 Task: Set the Y coordinate for the erase video filter to 2.
Action: Mouse moved to (108, 29)
Screenshot: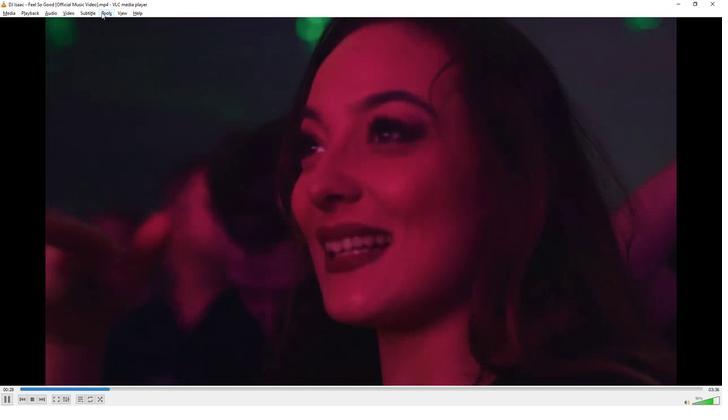 
Action: Mouse pressed left at (108, 29)
Screenshot: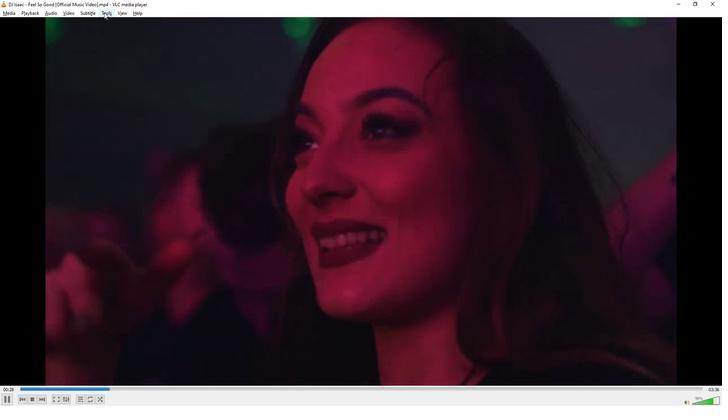 
Action: Mouse moved to (129, 116)
Screenshot: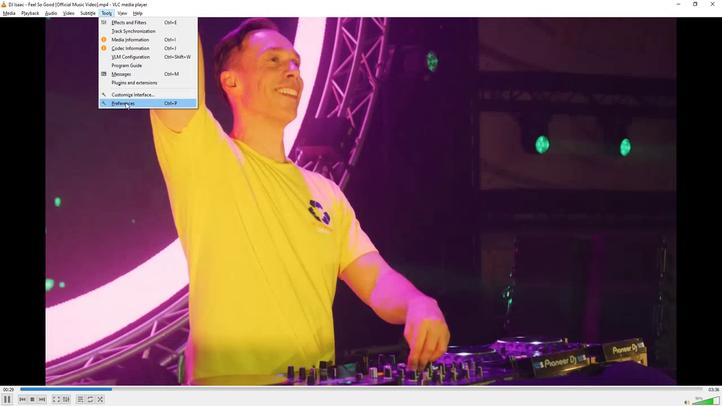 
Action: Mouse pressed left at (129, 116)
Screenshot: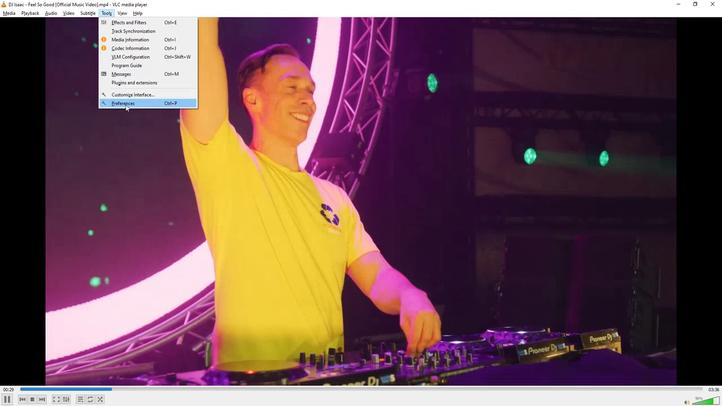 
Action: Mouse moved to (164, 325)
Screenshot: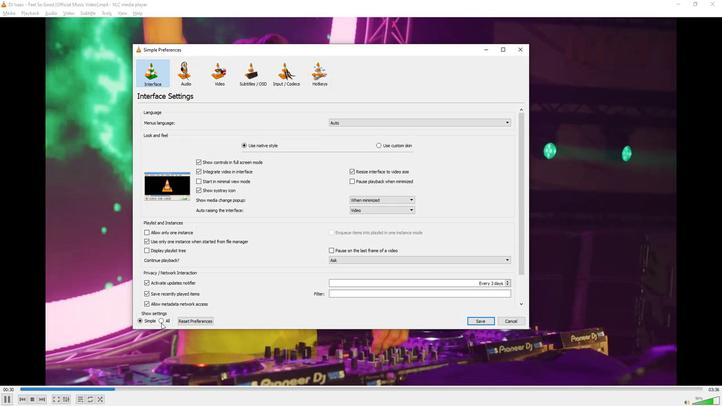 
Action: Mouse pressed left at (164, 325)
Screenshot: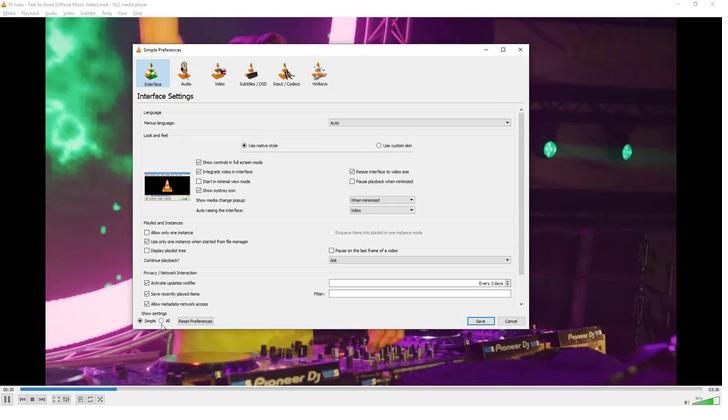 
Action: Mouse moved to (164, 320)
Screenshot: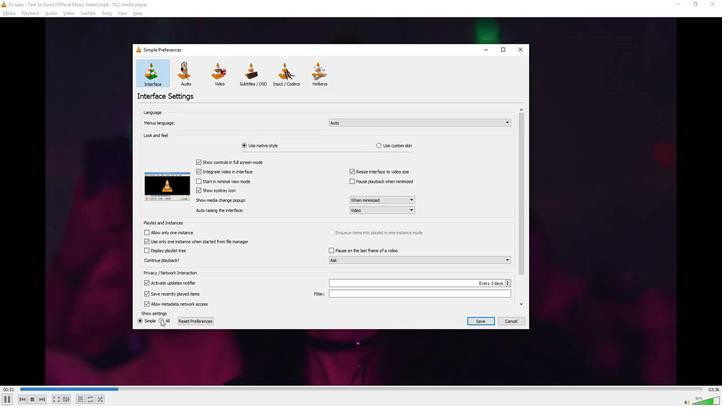 
Action: Mouse pressed left at (164, 320)
Screenshot: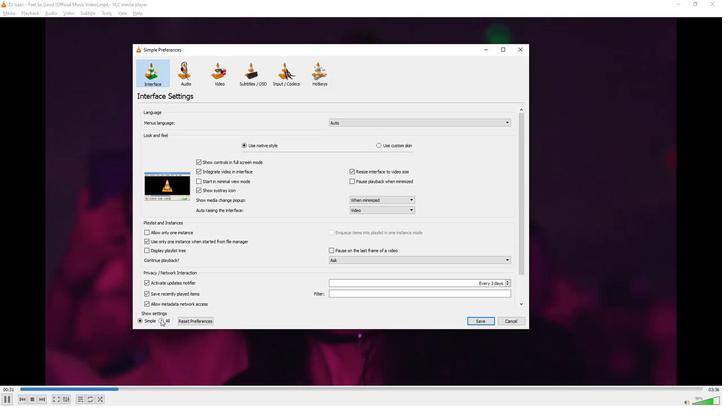 
Action: Mouse moved to (168, 278)
Screenshot: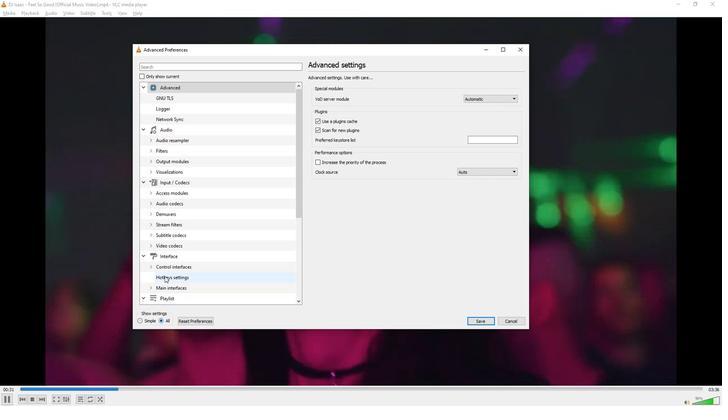 
Action: Mouse scrolled (168, 277) with delta (0, 0)
Screenshot: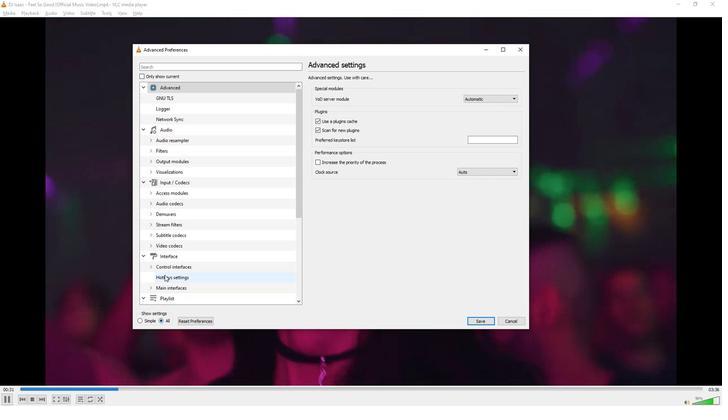 
Action: Mouse scrolled (168, 277) with delta (0, 0)
Screenshot: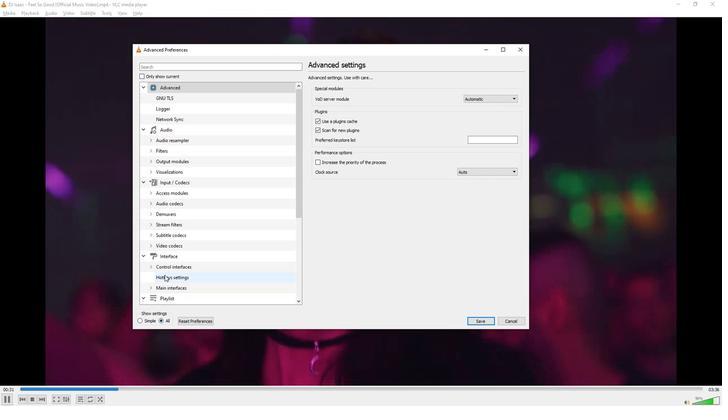 
Action: Mouse moved to (168, 278)
Screenshot: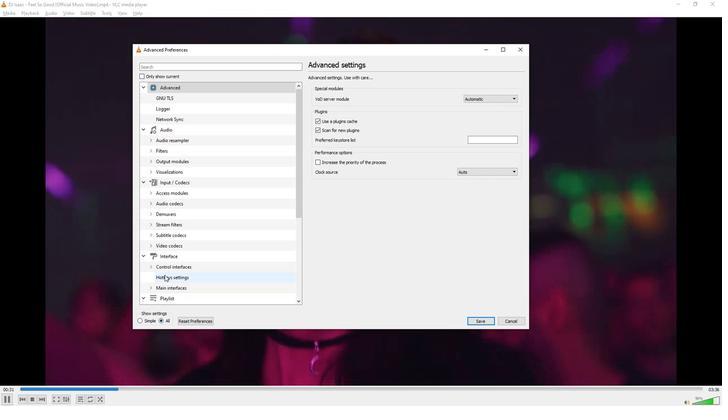 
Action: Mouse scrolled (168, 277) with delta (0, 0)
Screenshot: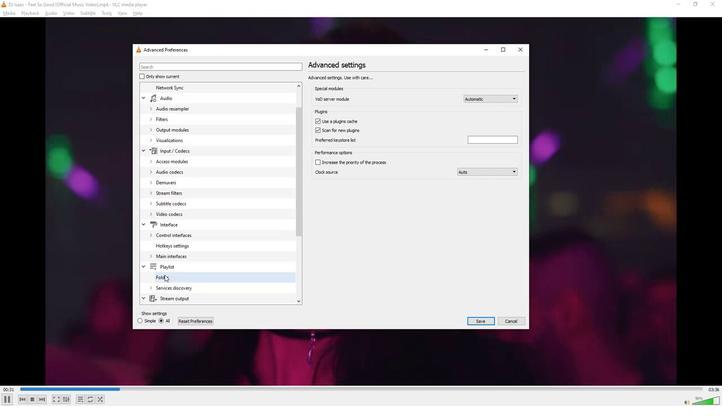 
Action: Mouse scrolled (168, 277) with delta (0, 0)
Screenshot: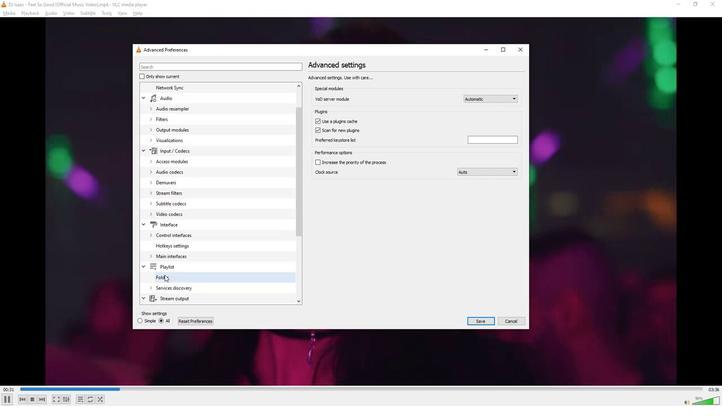 
Action: Mouse scrolled (168, 277) with delta (0, 0)
Screenshot: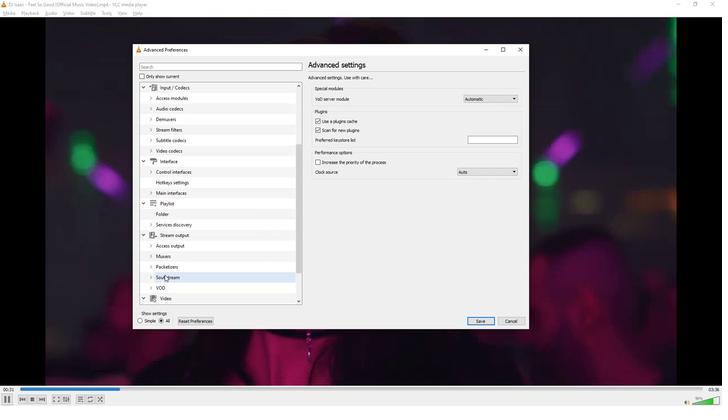
Action: Mouse moved to (167, 278)
Screenshot: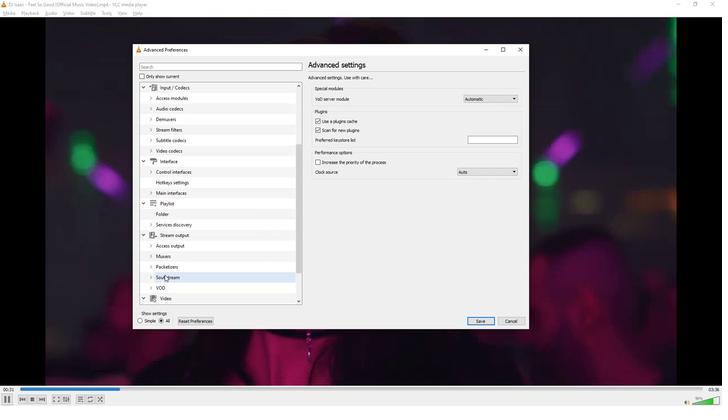 
Action: Mouse scrolled (167, 277) with delta (0, 0)
Screenshot: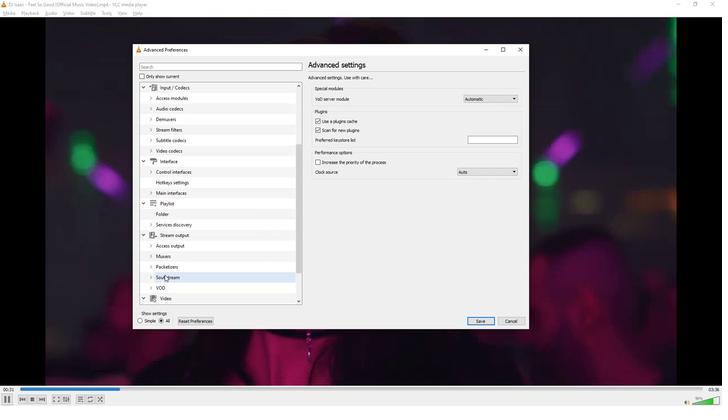 
Action: Mouse scrolled (167, 277) with delta (0, 0)
Screenshot: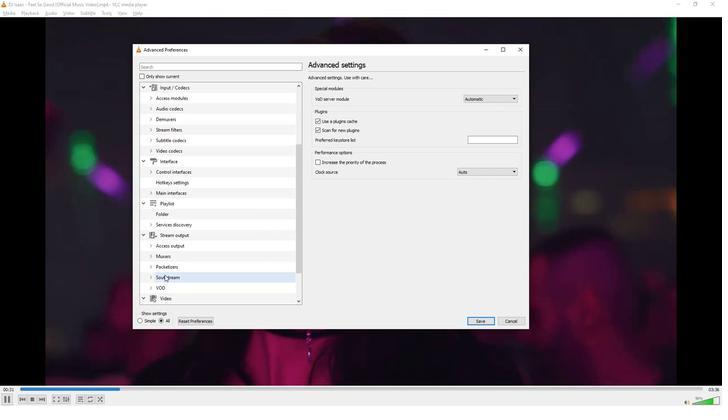 
Action: Mouse moved to (154, 273)
Screenshot: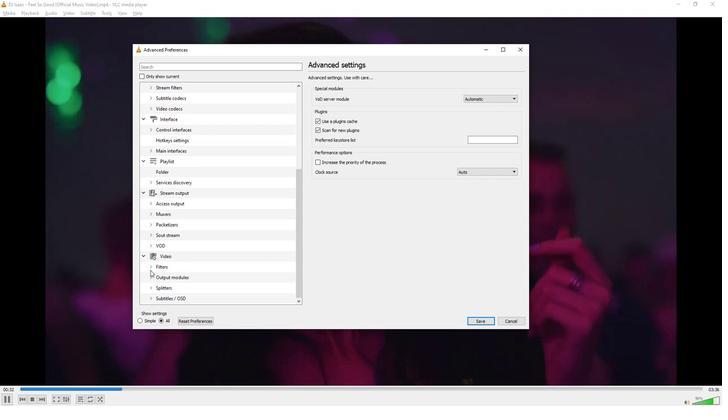 
Action: Mouse pressed left at (154, 273)
Screenshot: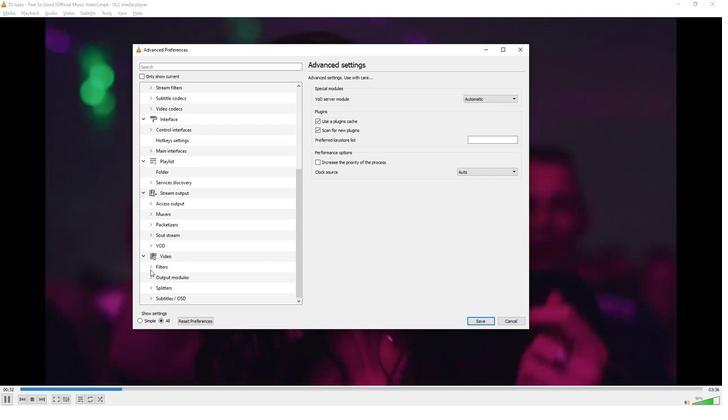 
Action: Mouse moved to (173, 284)
Screenshot: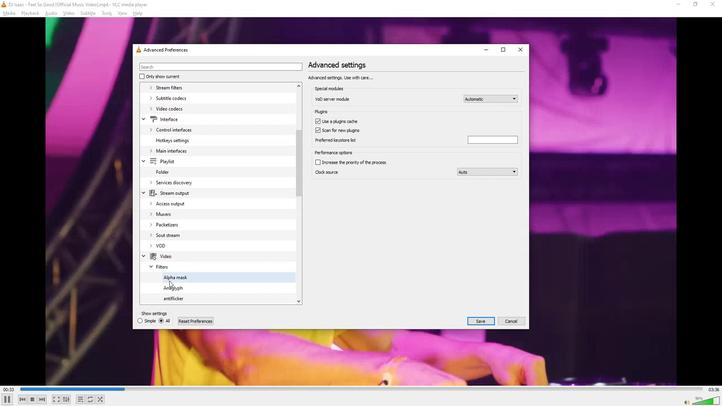 
Action: Mouse scrolled (173, 284) with delta (0, 0)
Screenshot: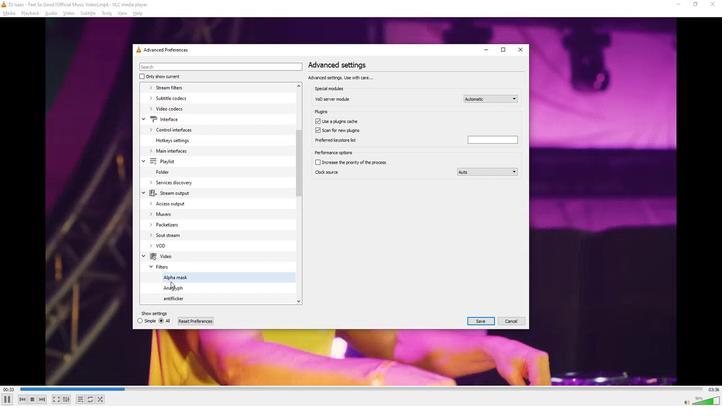 
Action: Mouse scrolled (173, 284) with delta (0, 0)
Screenshot: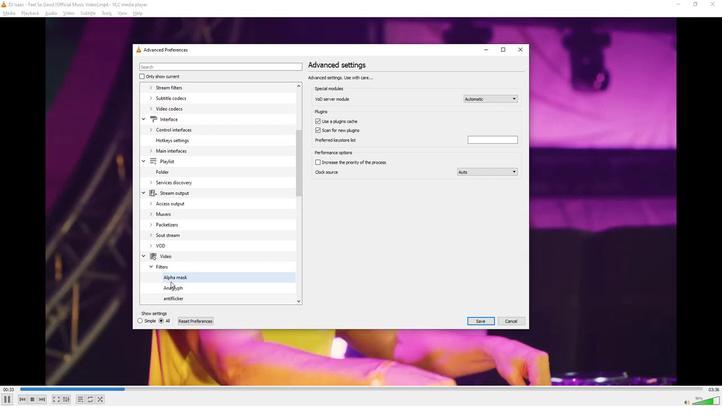 
Action: Mouse scrolled (173, 284) with delta (0, 0)
Screenshot: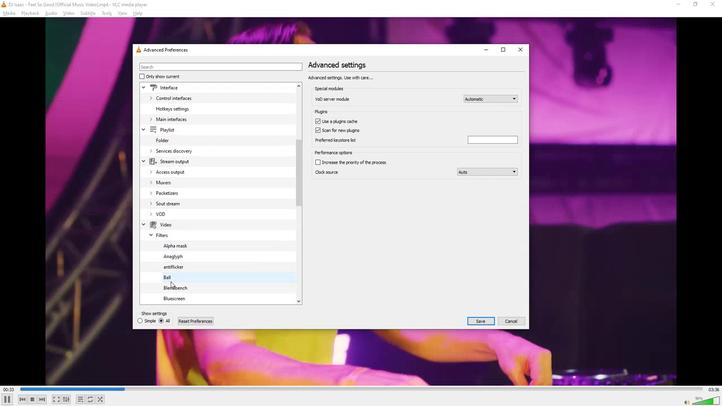 
Action: Mouse scrolled (173, 284) with delta (0, 0)
Screenshot: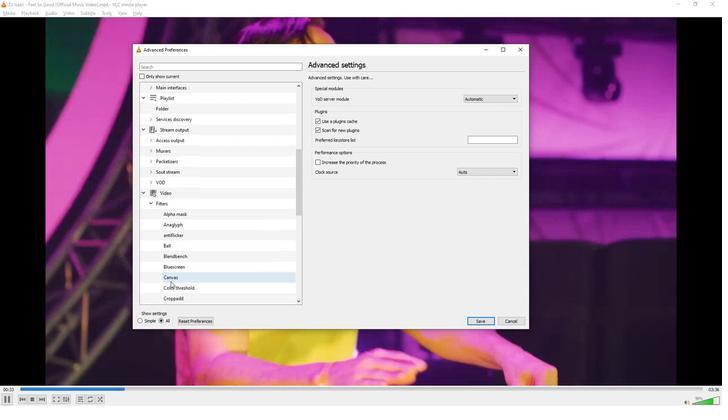 
Action: Mouse moved to (174, 279)
Screenshot: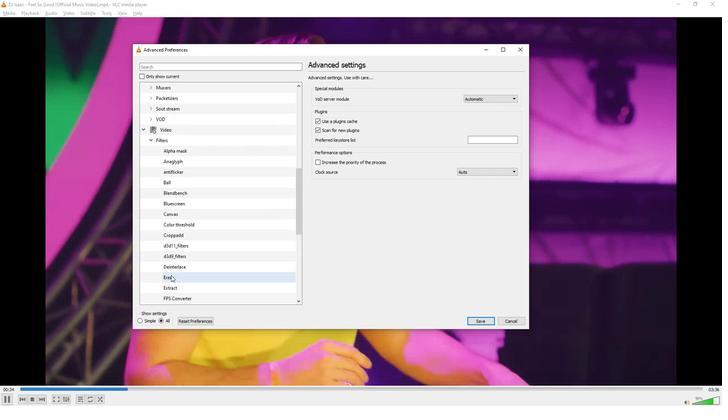 
Action: Mouse pressed left at (174, 279)
Screenshot: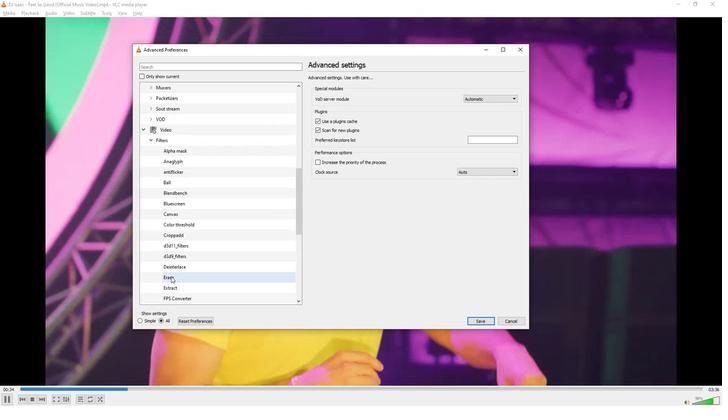 
Action: Mouse moved to (515, 120)
Screenshot: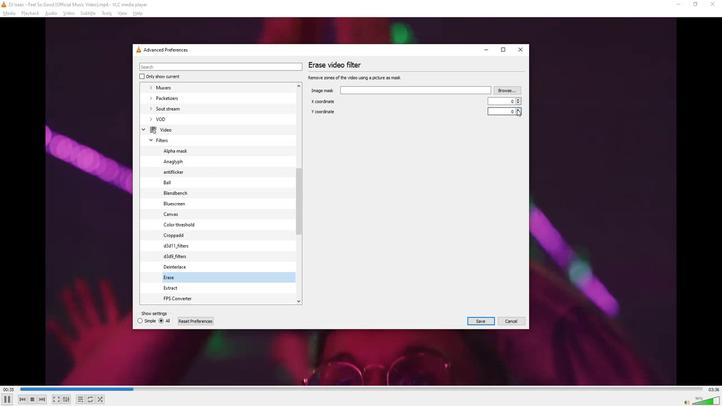 
Action: Mouse pressed left at (515, 120)
Screenshot: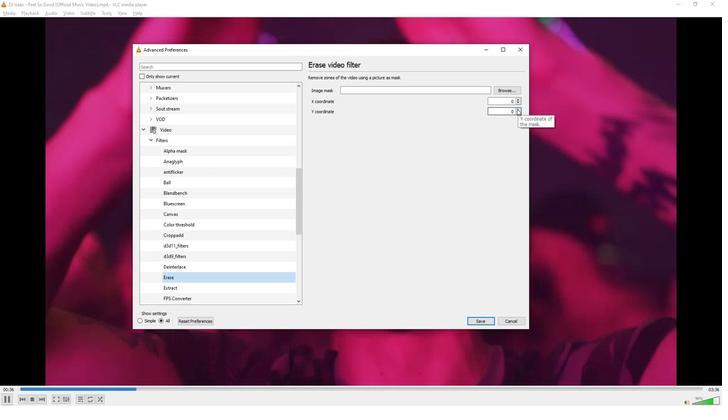 
Action: Mouse moved to (515, 120)
Screenshot: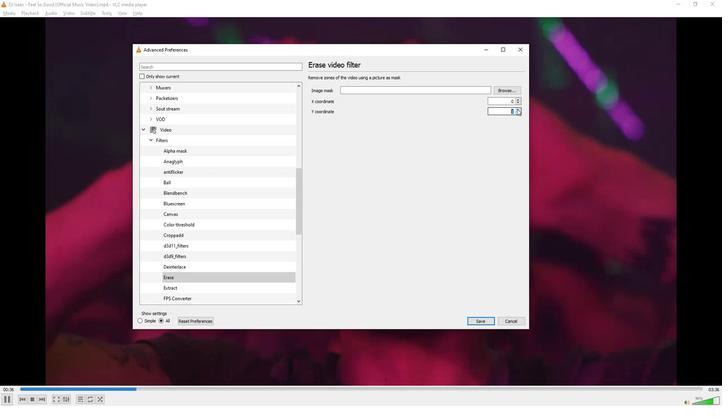 
Action: Mouse pressed left at (515, 120)
Screenshot: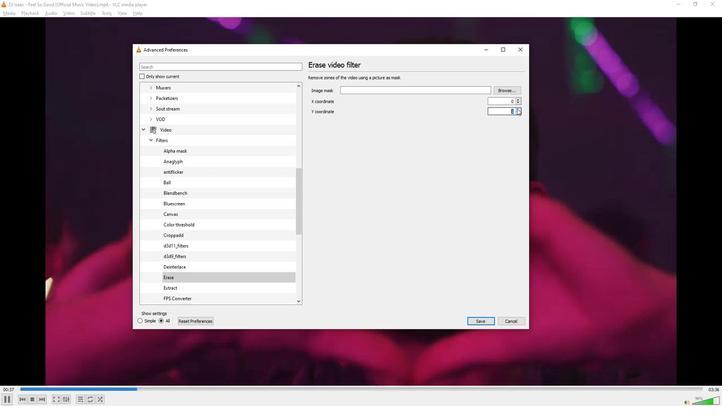 
Action: Mouse moved to (497, 152)
Screenshot: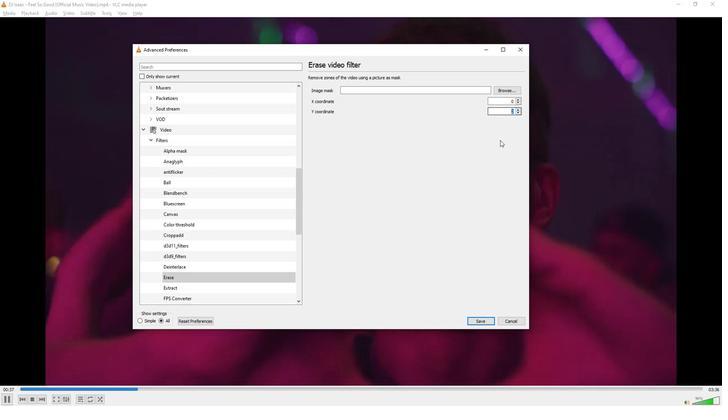 
Action: Mouse pressed left at (497, 152)
Screenshot: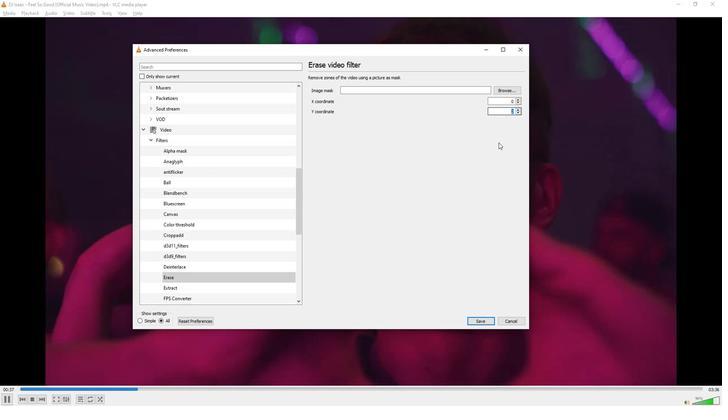 
